 Task: Toggle the experimental feature "Timeline: invalidation tracking".
Action: Mouse moved to (946, 29)
Screenshot: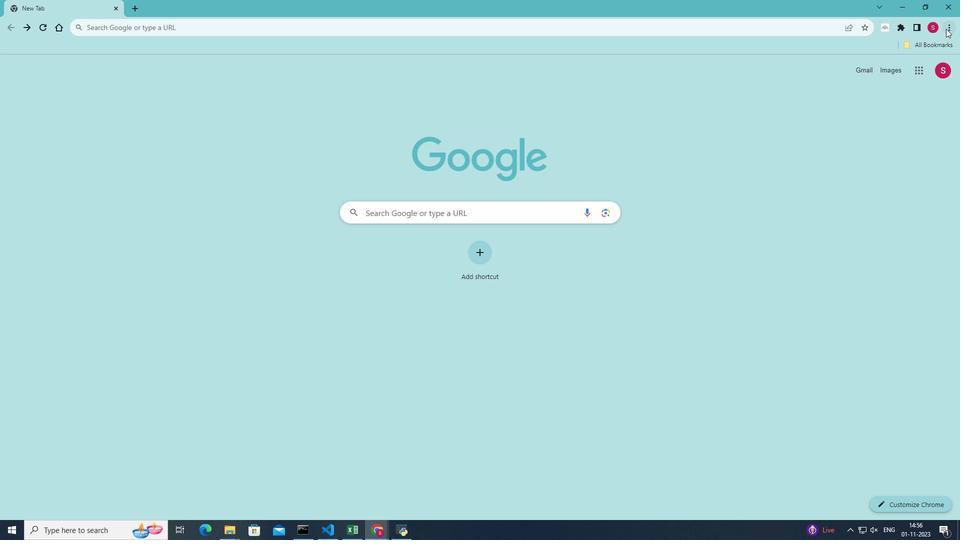 
Action: Mouse pressed left at (946, 29)
Screenshot: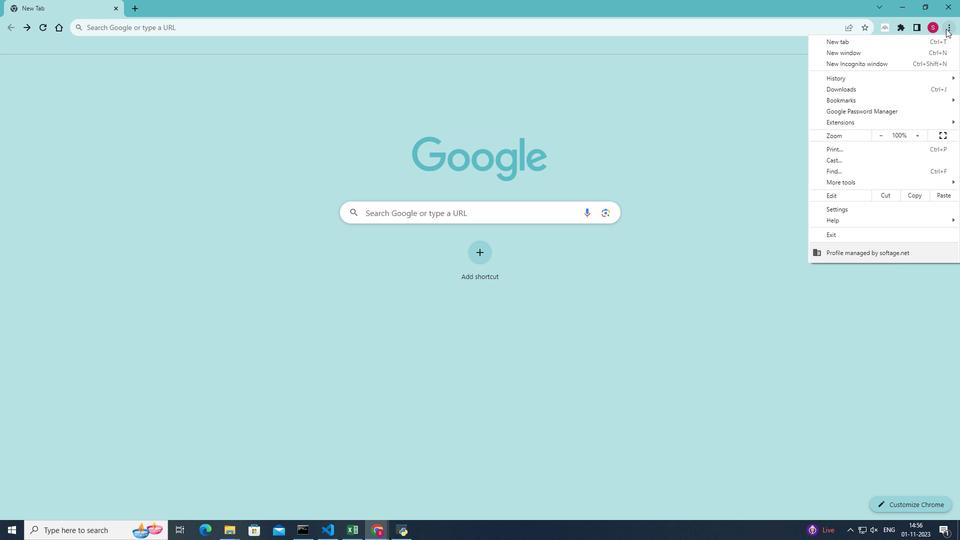 
Action: Mouse moved to (836, 184)
Screenshot: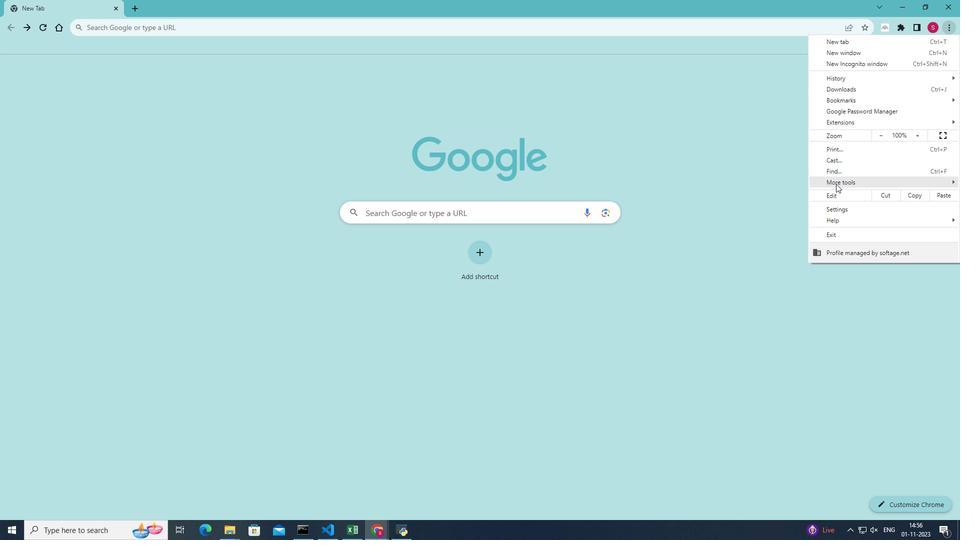 
Action: Mouse pressed left at (836, 184)
Screenshot: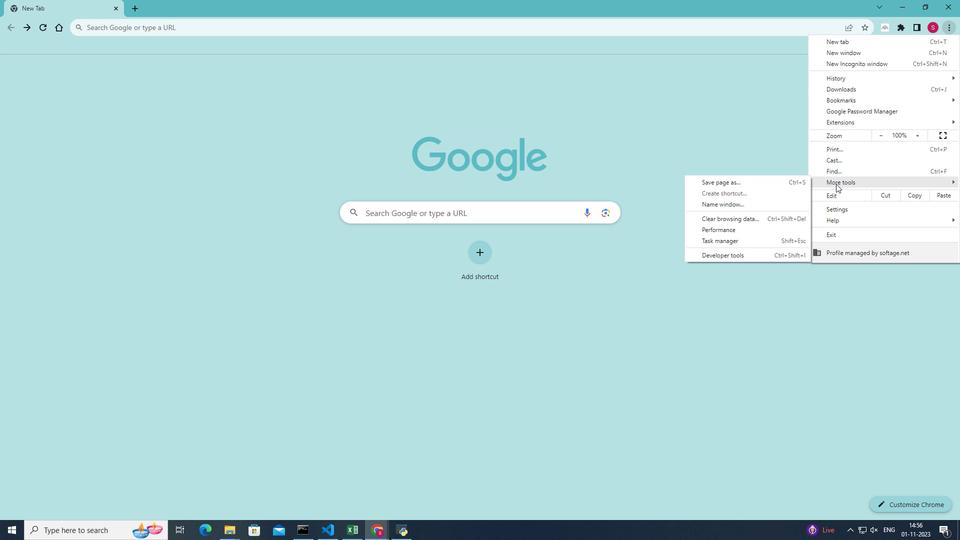 
Action: Mouse moved to (722, 257)
Screenshot: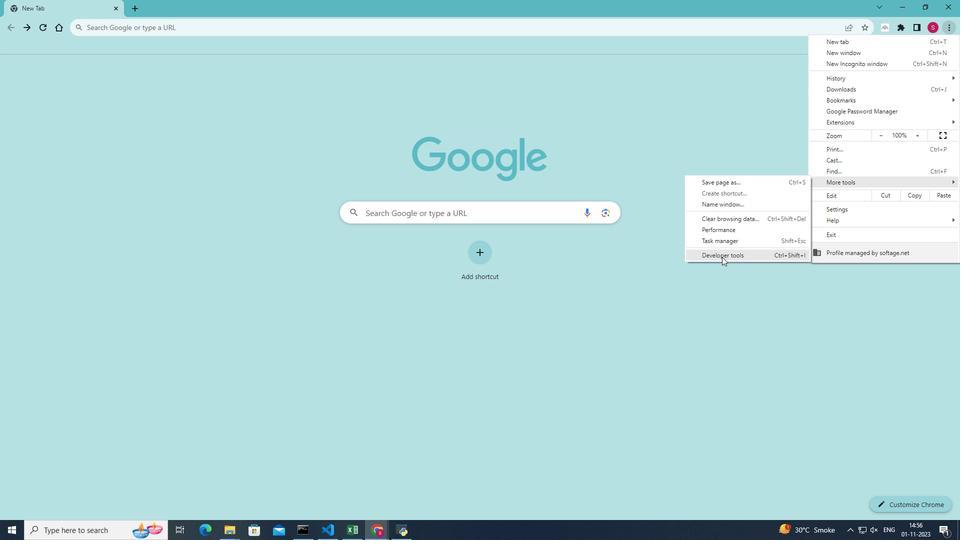 
Action: Mouse pressed left at (722, 257)
Screenshot: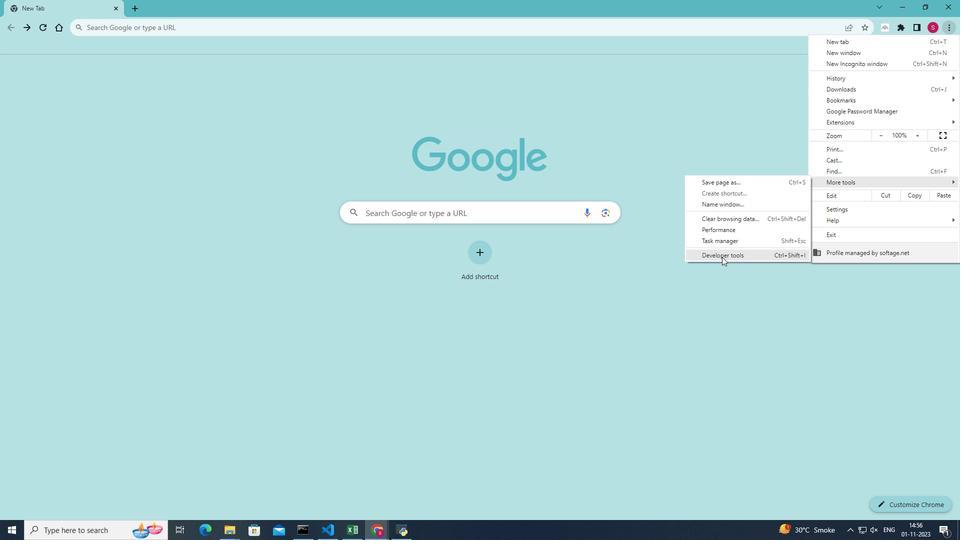 
Action: Mouse moved to (930, 58)
Screenshot: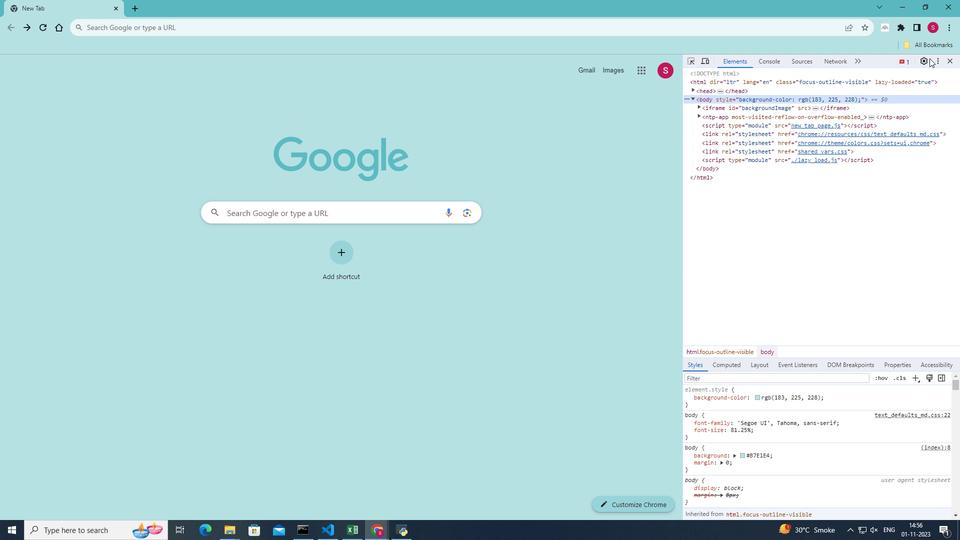 
Action: Mouse pressed left at (930, 58)
Screenshot: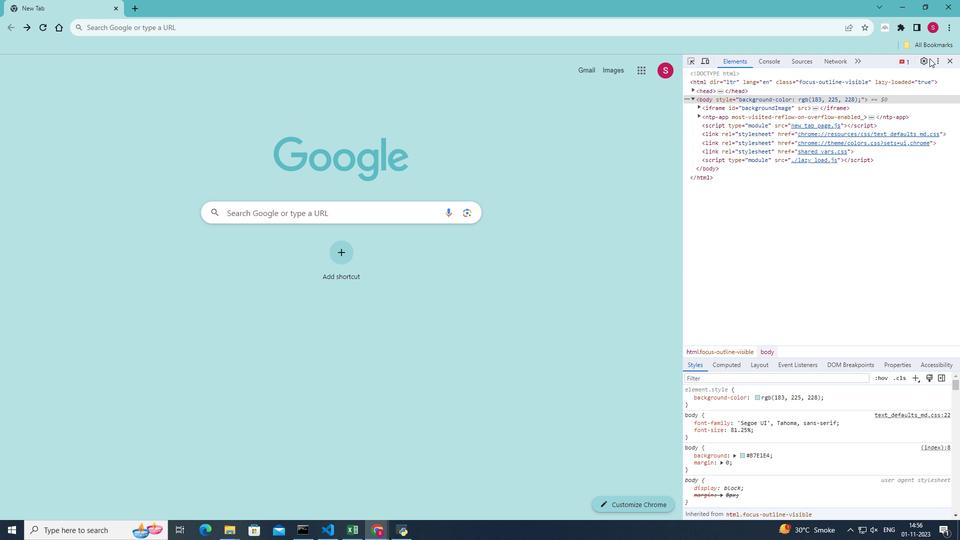 
Action: Mouse moved to (730, 108)
Screenshot: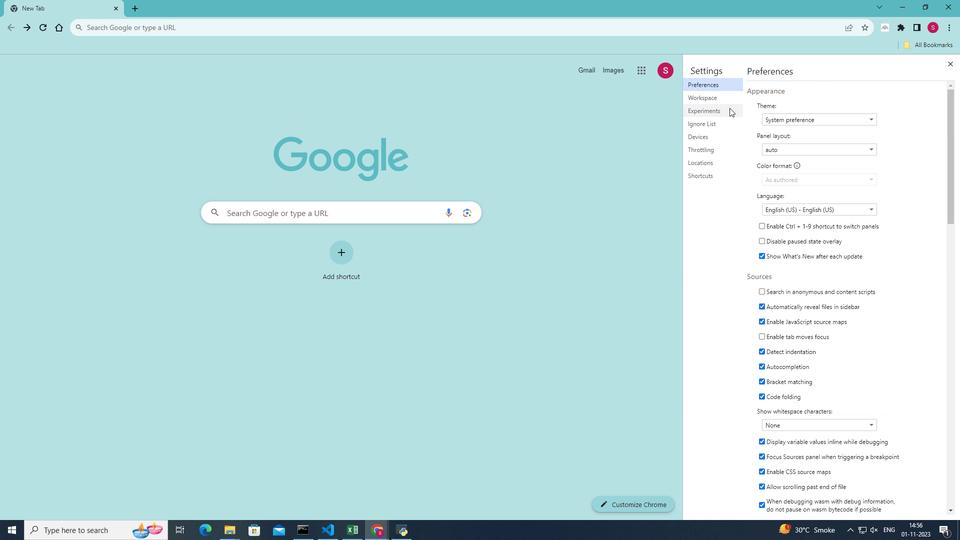 
Action: Mouse pressed left at (730, 108)
Screenshot: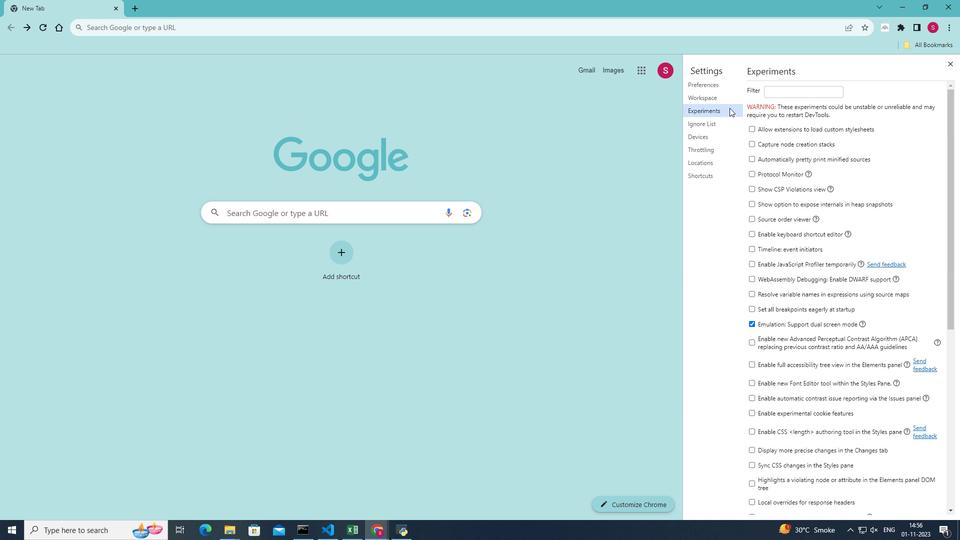 
Action: Mouse moved to (851, 176)
Screenshot: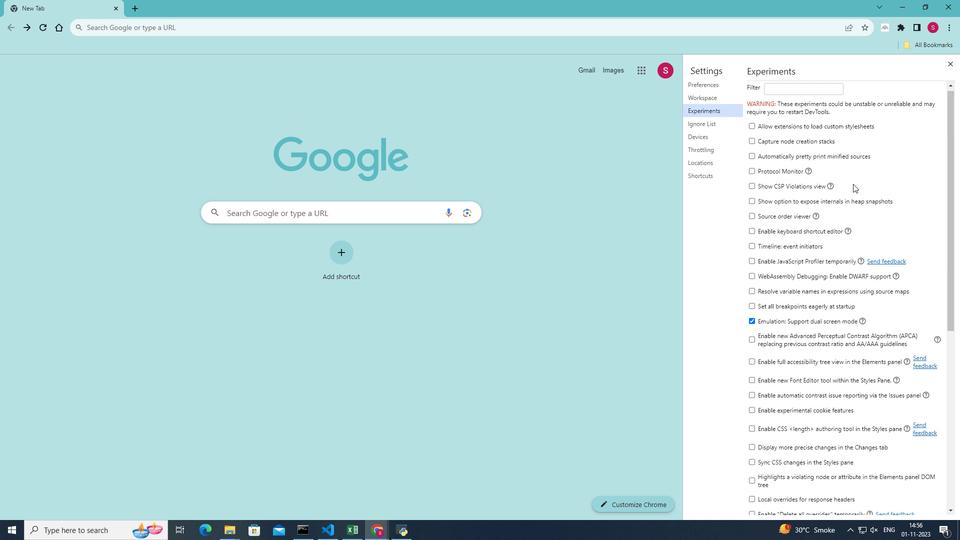 
Action: Mouse scrolled (851, 176) with delta (0, 0)
Screenshot: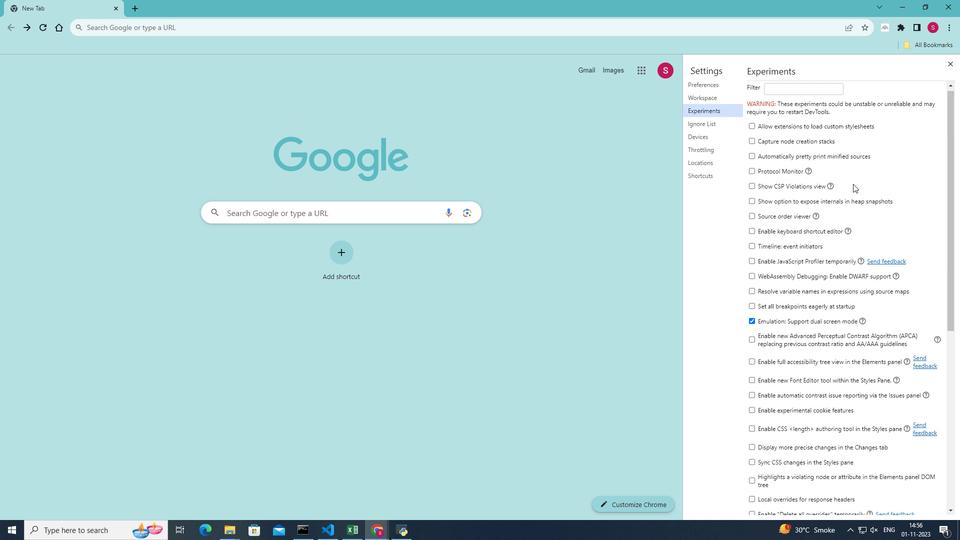 
Action: Mouse moved to (853, 181)
Screenshot: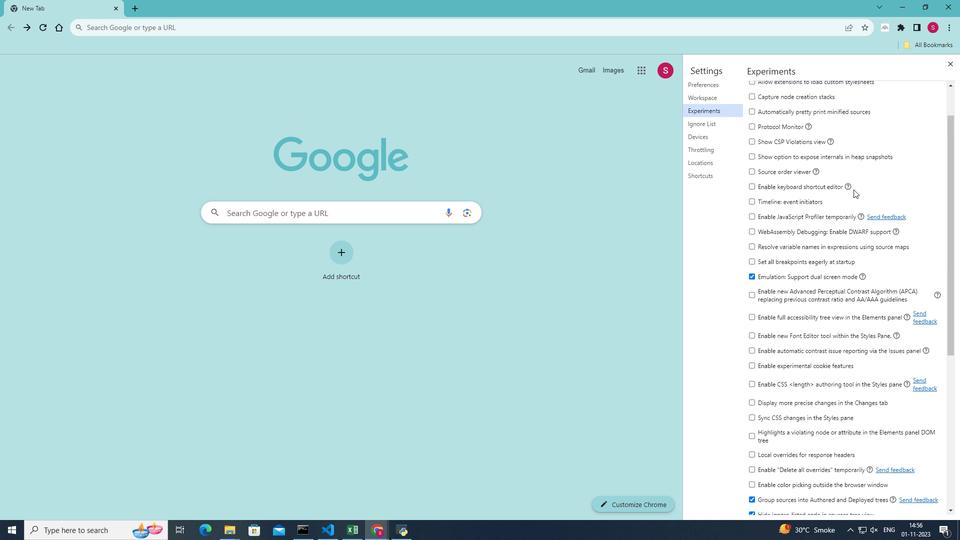 
Action: Mouse scrolled (853, 180) with delta (0, 0)
Screenshot: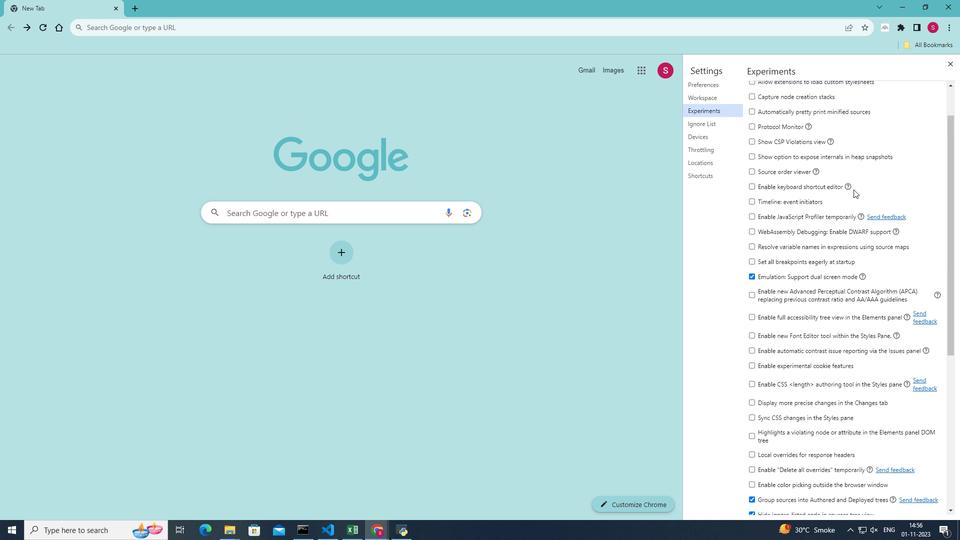 
Action: Mouse moved to (853, 184)
Screenshot: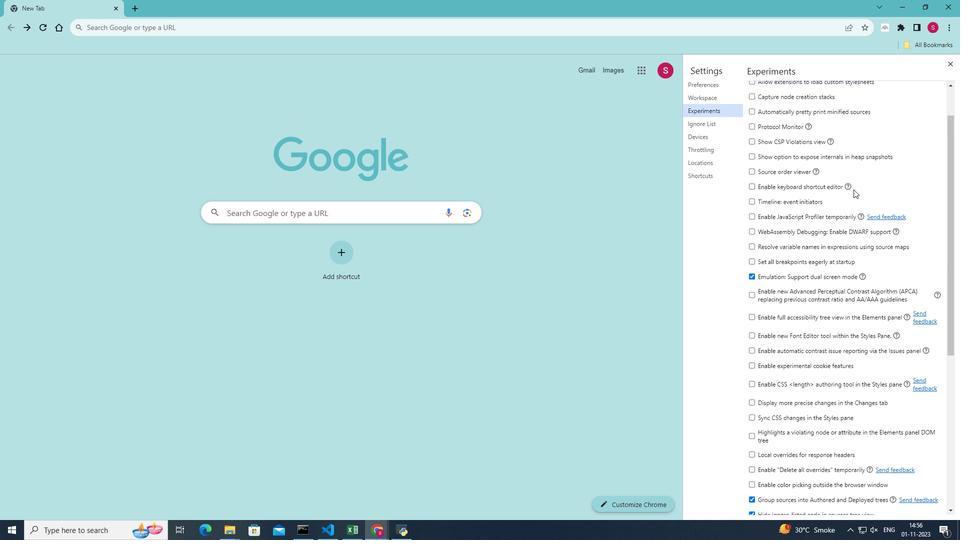 
Action: Mouse scrolled (853, 183) with delta (0, 0)
Screenshot: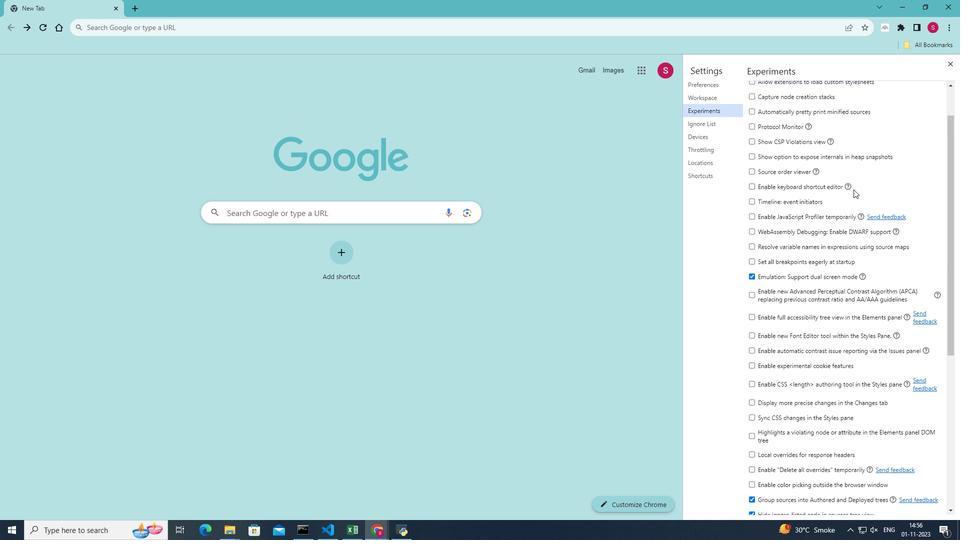
Action: Mouse moved to (853, 184)
Screenshot: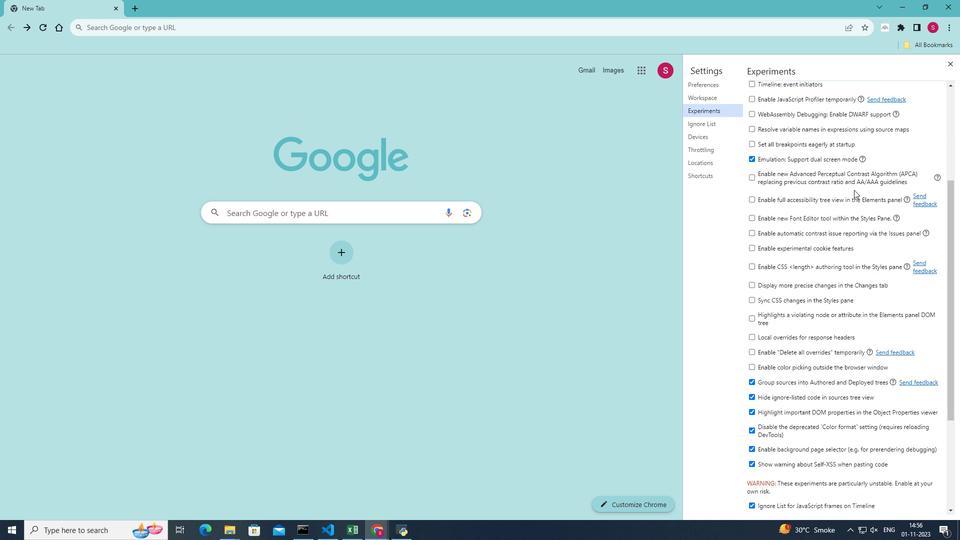 
Action: Mouse scrolled (853, 184) with delta (0, 0)
Screenshot: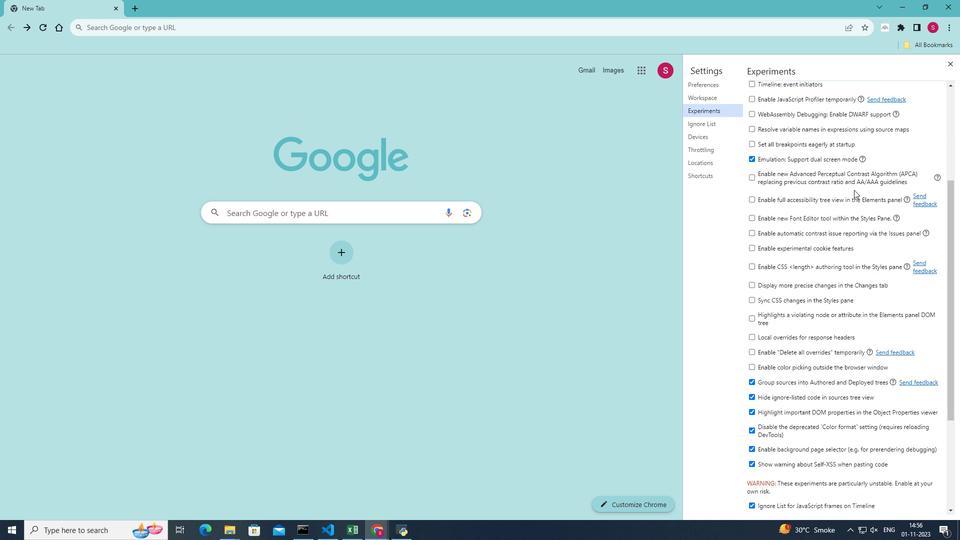 
Action: Mouse moved to (854, 187)
Screenshot: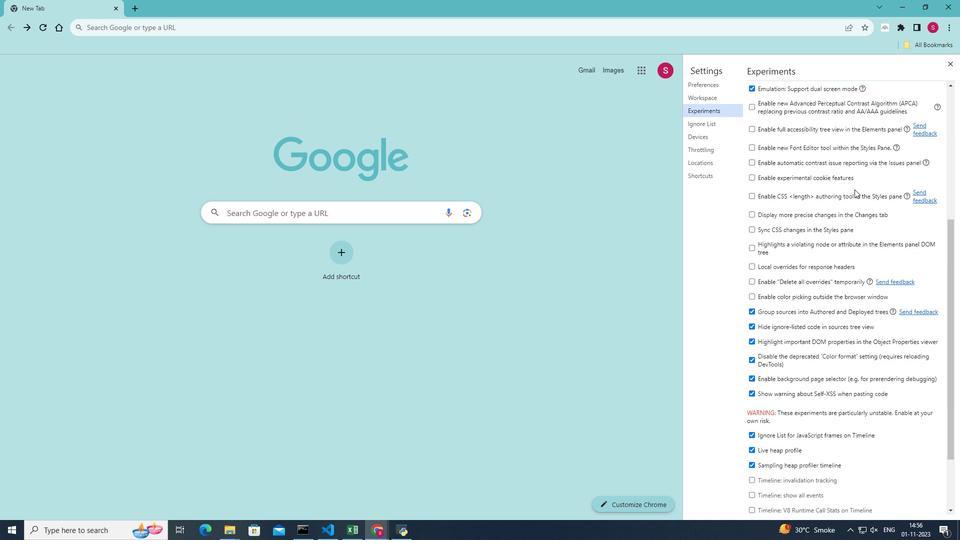 
Action: Mouse scrolled (854, 187) with delta (0, 0)
Screenshot: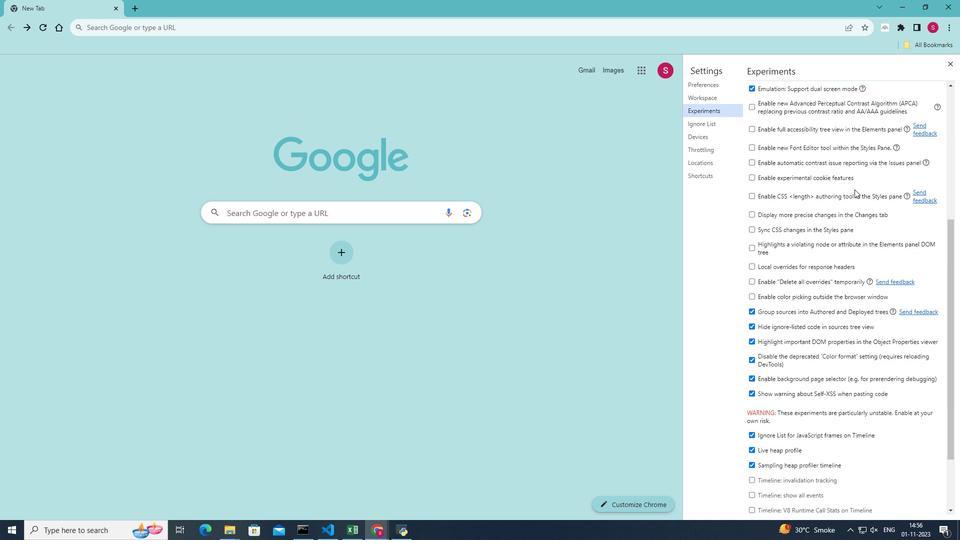 
Action: Mouse moved to (855, 189)
Screenshot: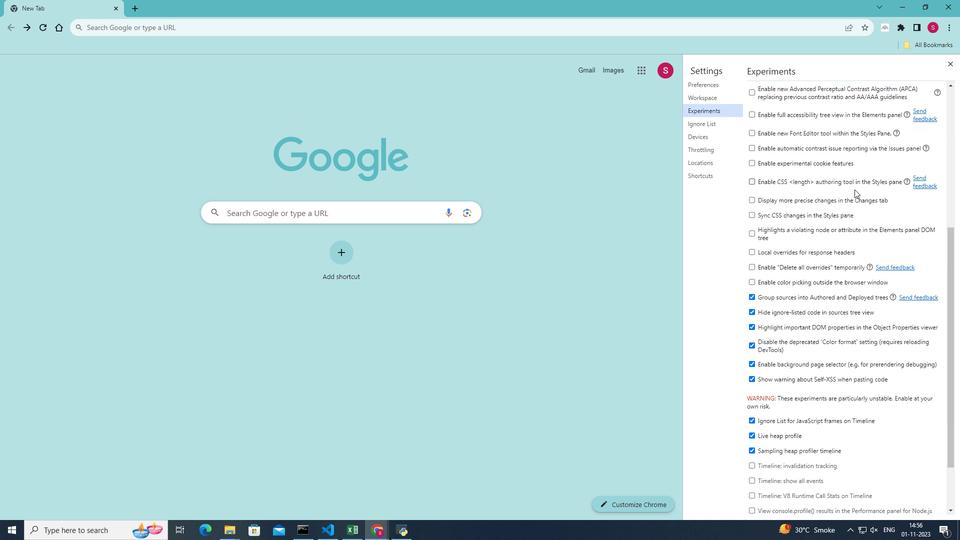 
Action: Mouse scrolled (855, 189) with delta (0, 0)
Screenshot: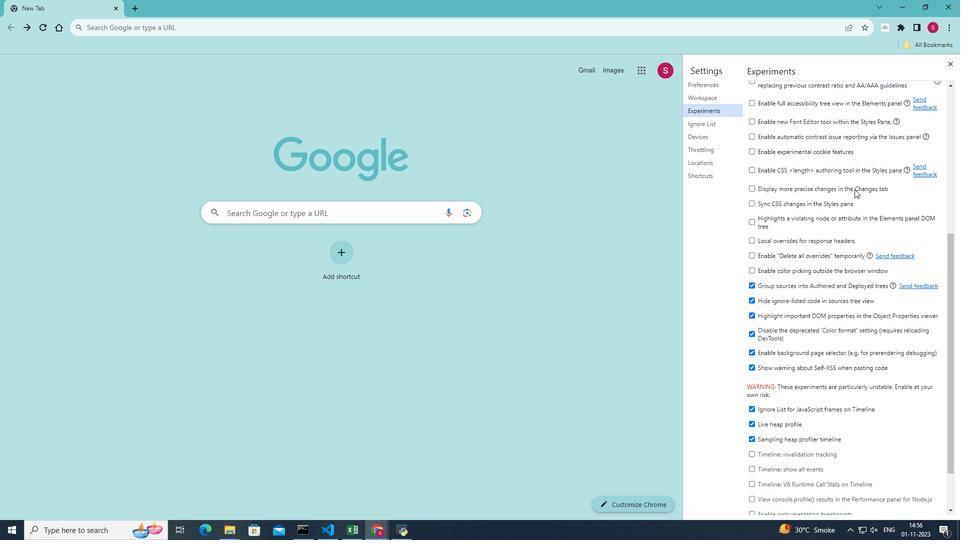 
Action: Mouse scrolled (855, 189) with delta (0, 0)
Screenshot: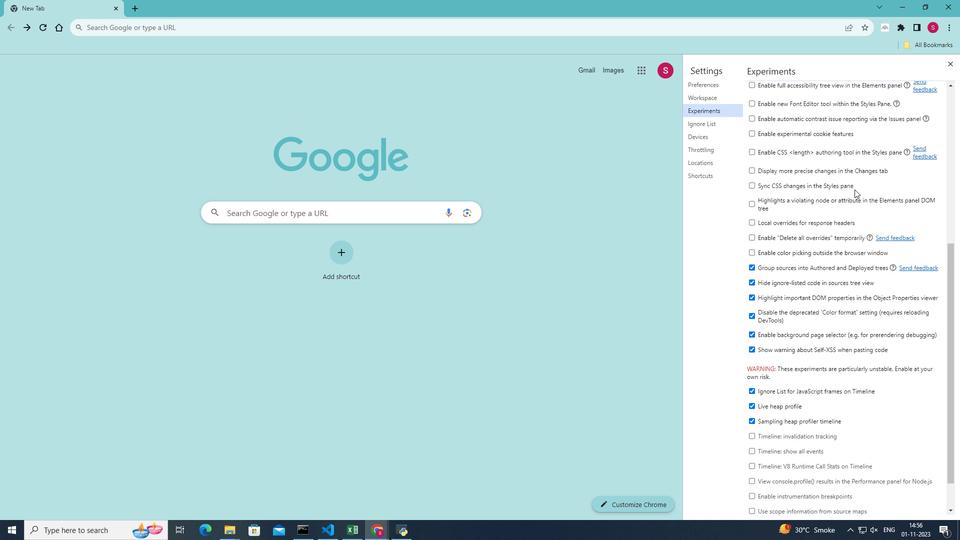 
Action: Mouse scrolled (855, 190) with delta (0, 0)
Screenshot: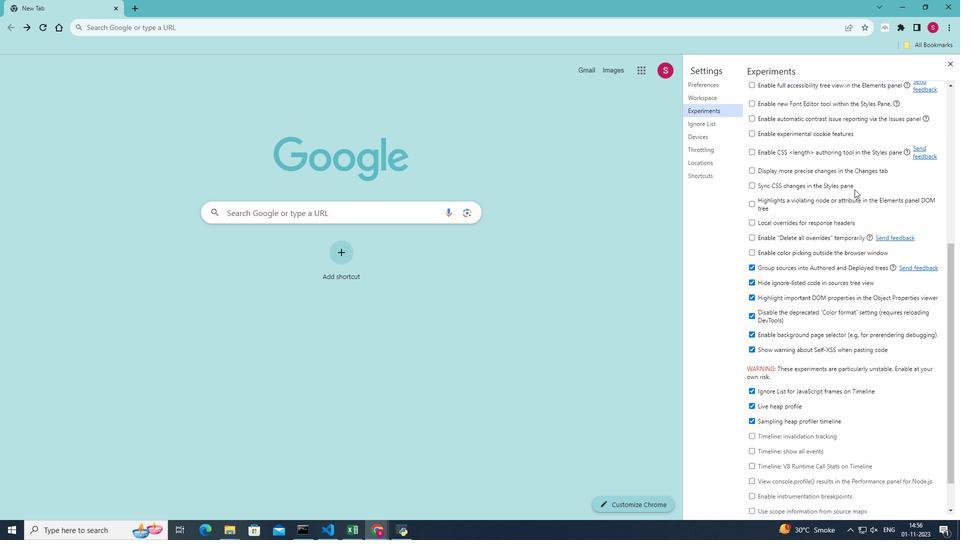 
Action: Mouse moved to (750, 444)
Screenshot: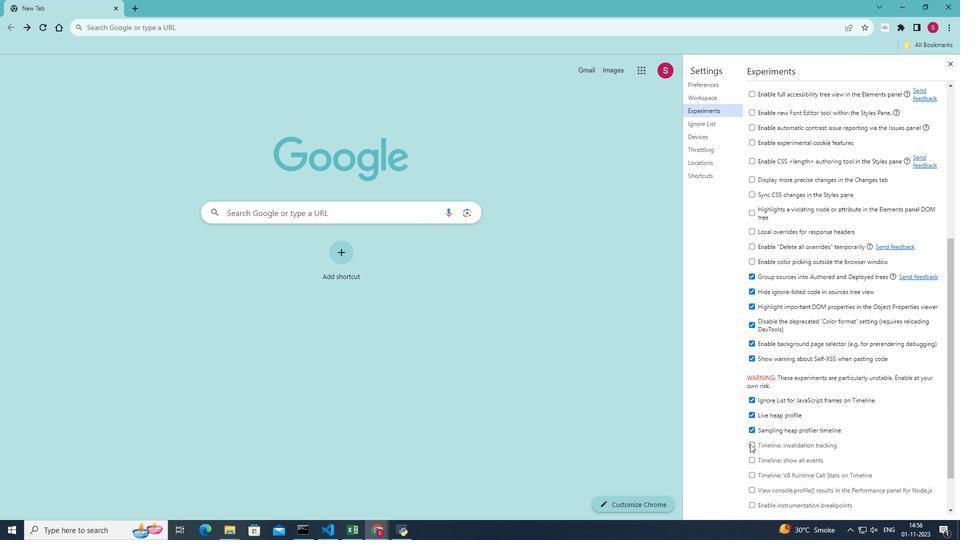 
Action: Mouse pressed left at (750, 444)
Screenshot: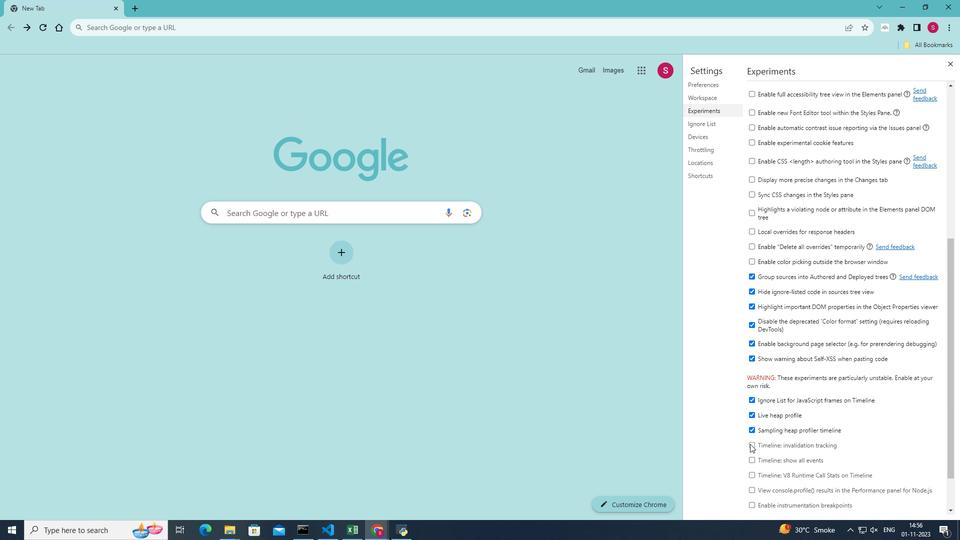 
Action: Mouse moved to (795, 421)
Screenshot: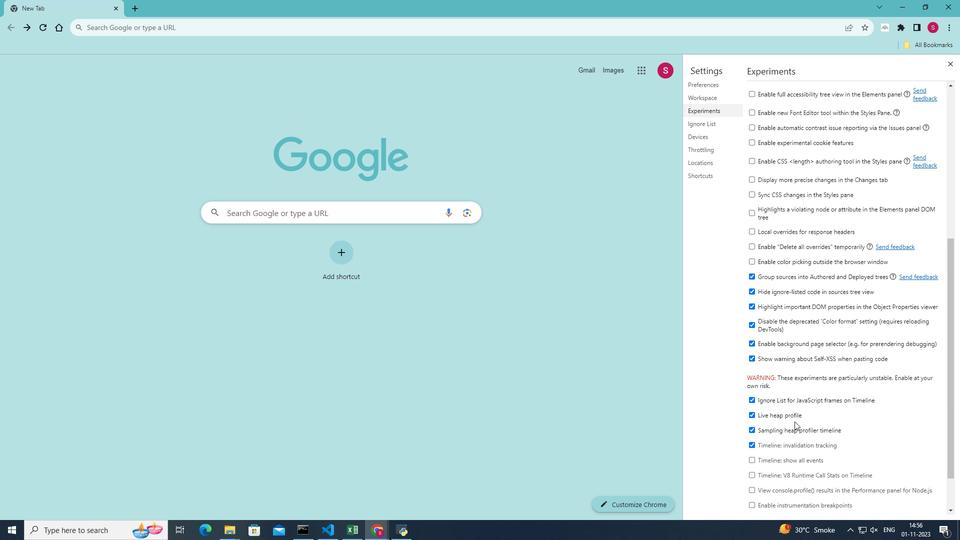 
